 Task: Create a section Sonic Spin and in the section, add a milestone IT compliance improvement in the project ComplexBridge
Action: Mouse moved to (1042, 190)
Screenshot: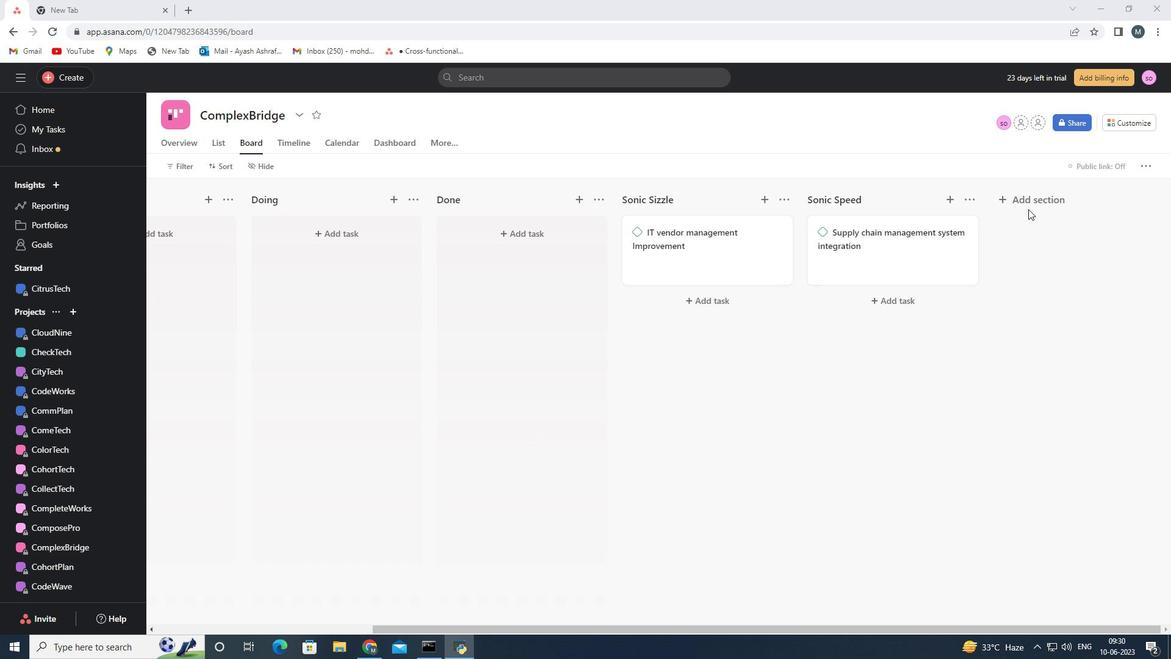
Action: Mouse pressed left at (1042, 190)
Screenshot: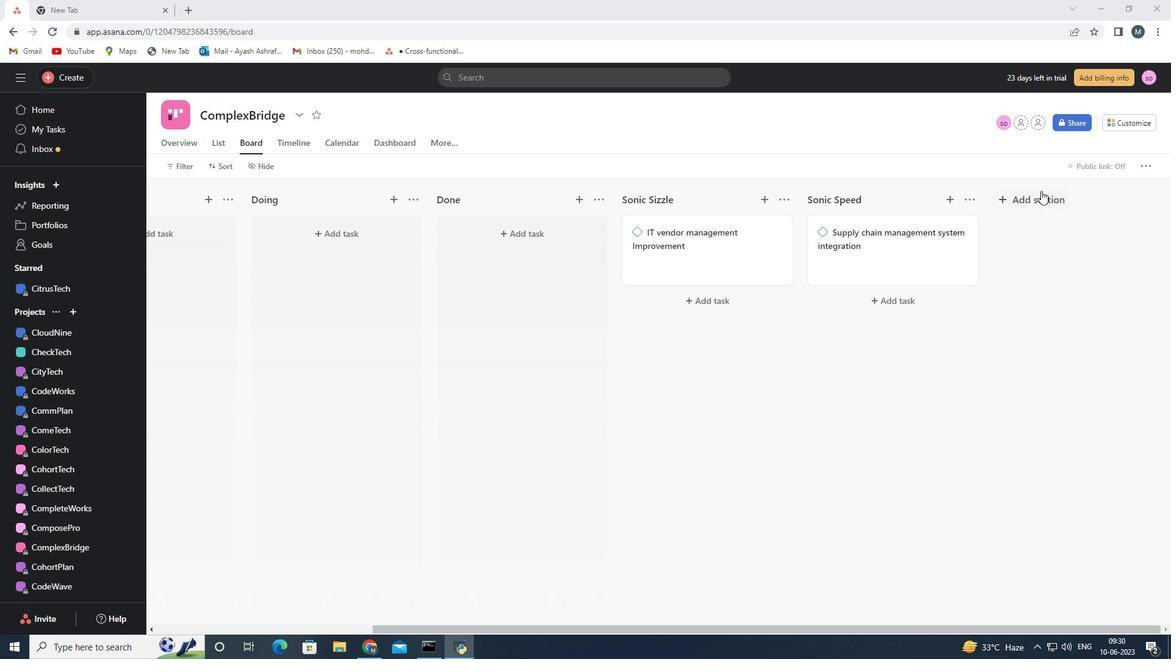 
Action: Mouse moved to (1027, 202)
Screenshot: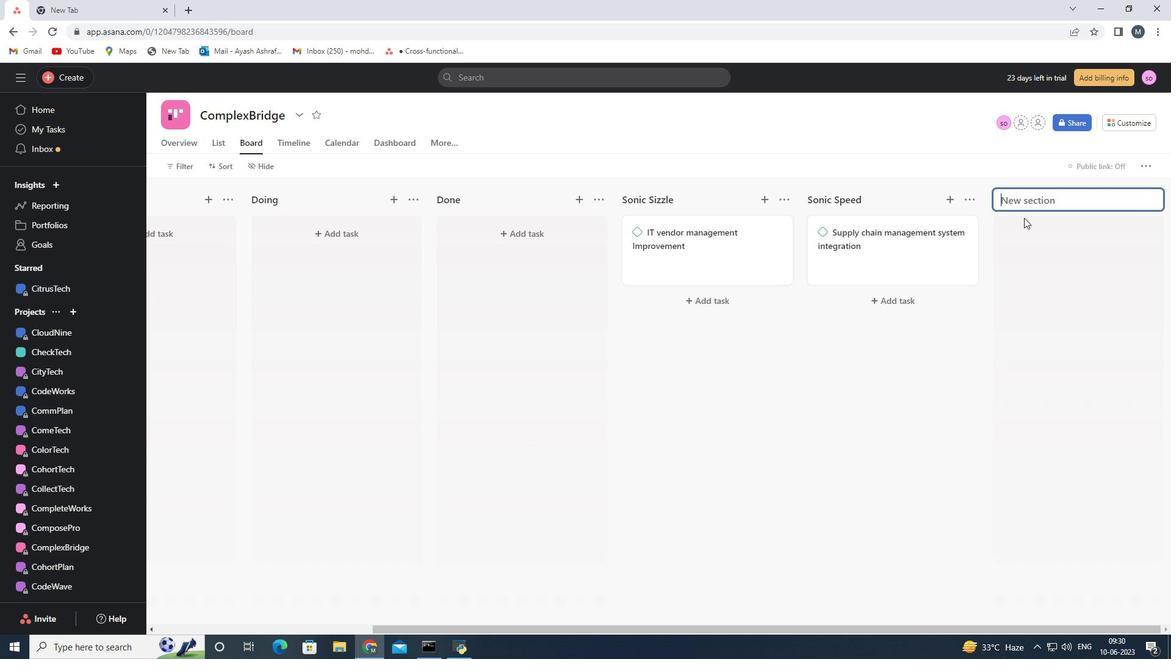 
Action: Mouse pressed left at (1027, 202)
Screenshot: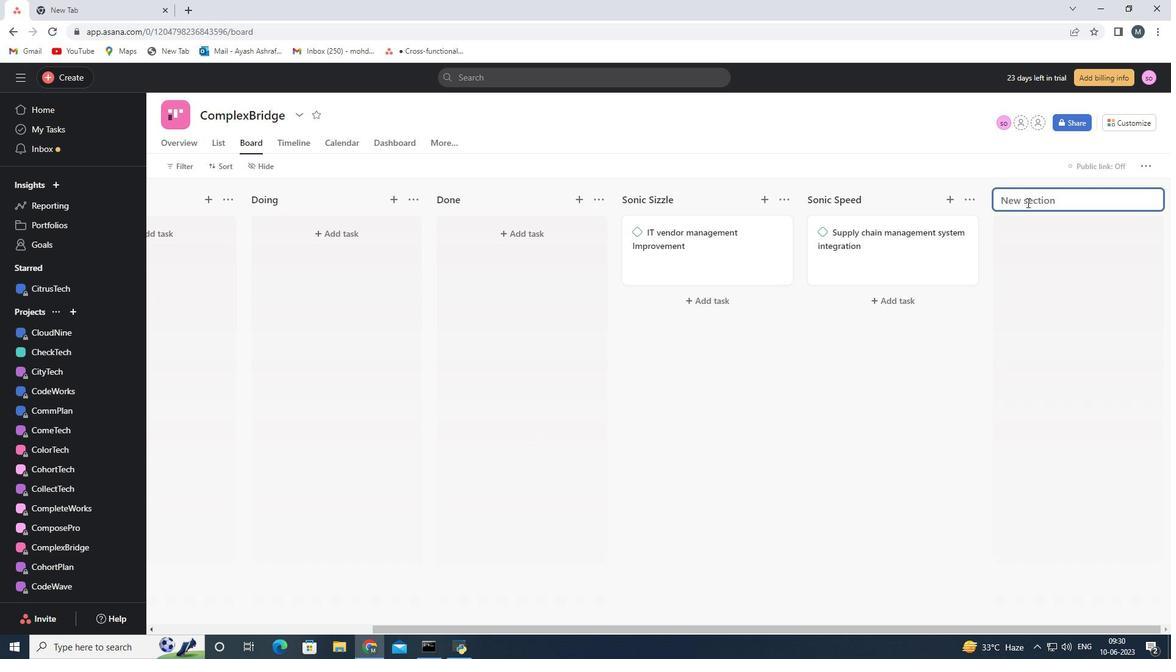 
Action: Key pressed <Key.shift>Sonic<Key.space><Key.shift>Spin<Key.space><Key.enter>
Screenshot: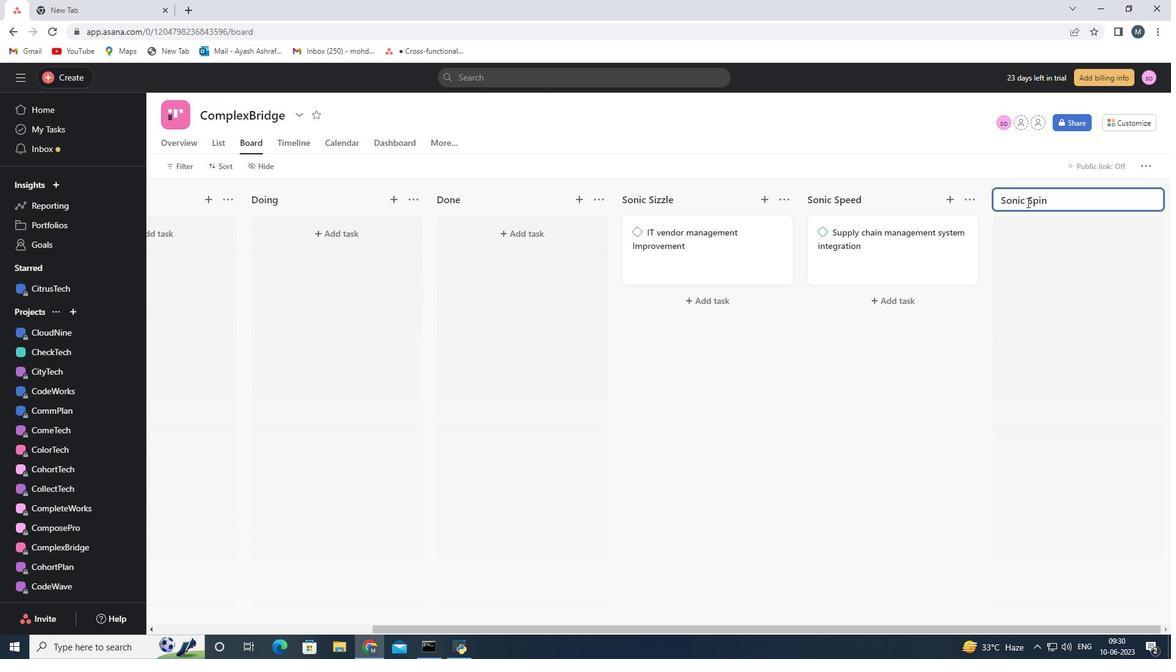 
Action: Mouse moved to (888, 232)
Screenshot: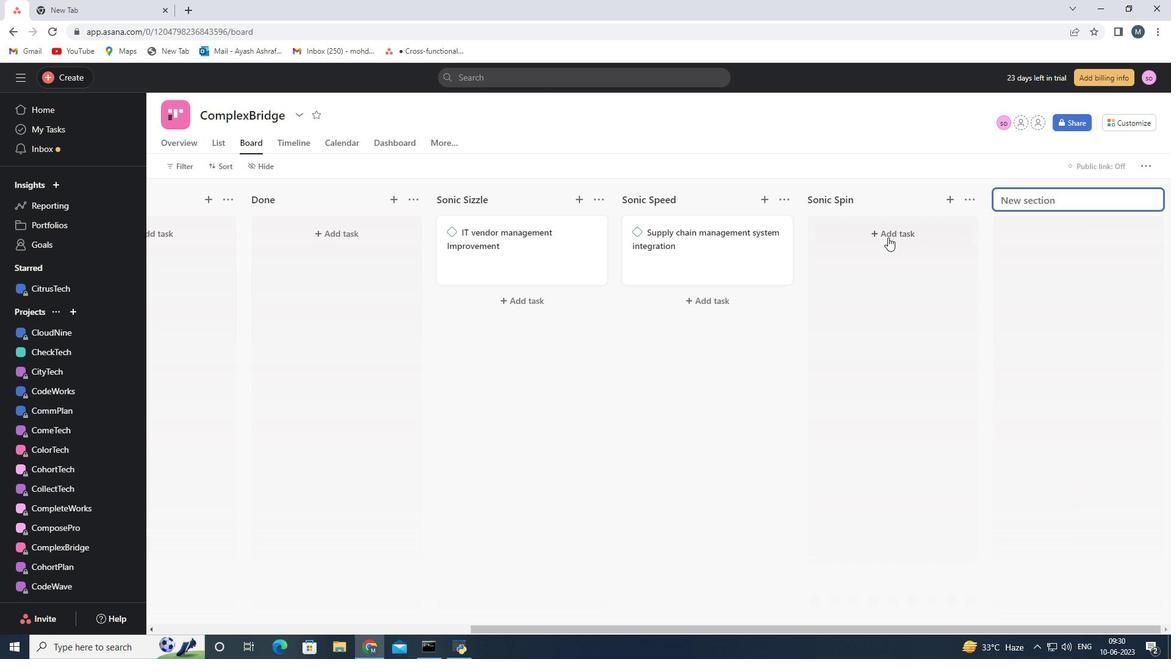 
Action: Mouse pressed left at (888, 232)
Screenshot: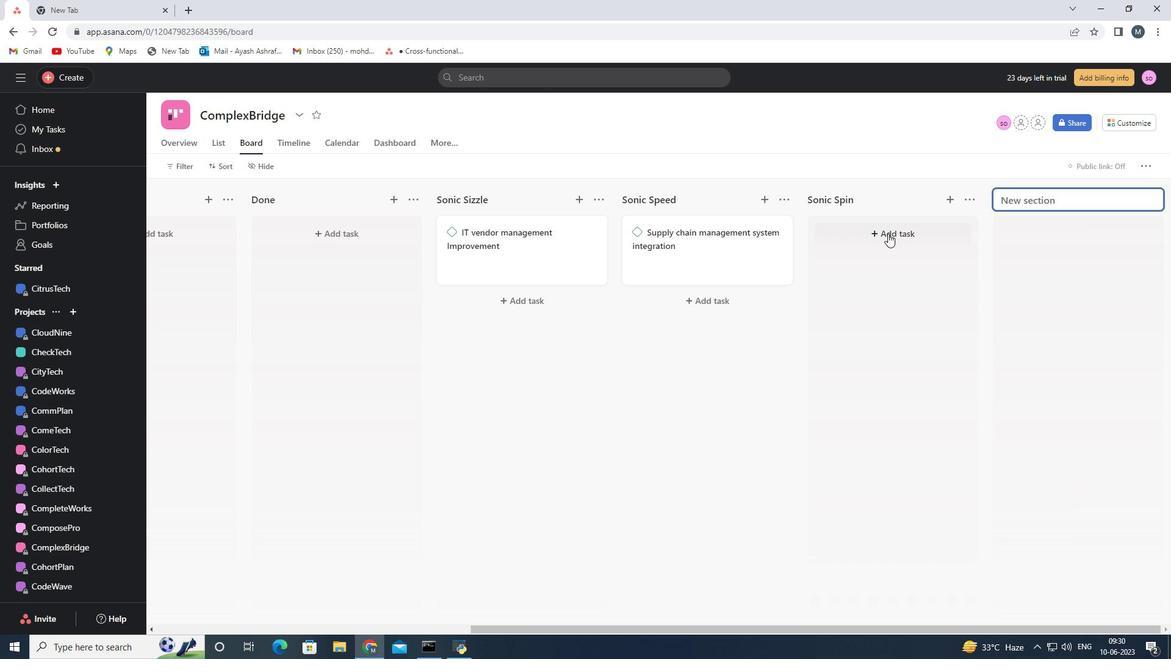 
Action: Key pressed <Key.shift><Key.shift>IT<Key.space>compliance<Key.space>improvement<Key.space>
Screenshot: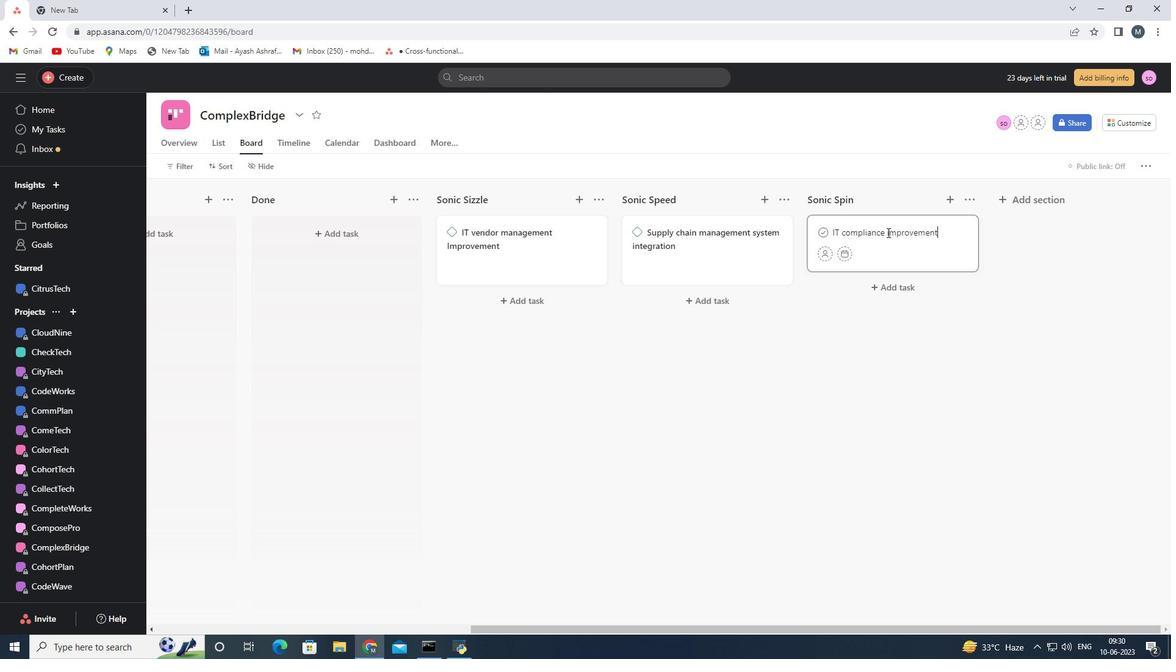 
Action: Mouse moved to (937, 322)
Screenshot: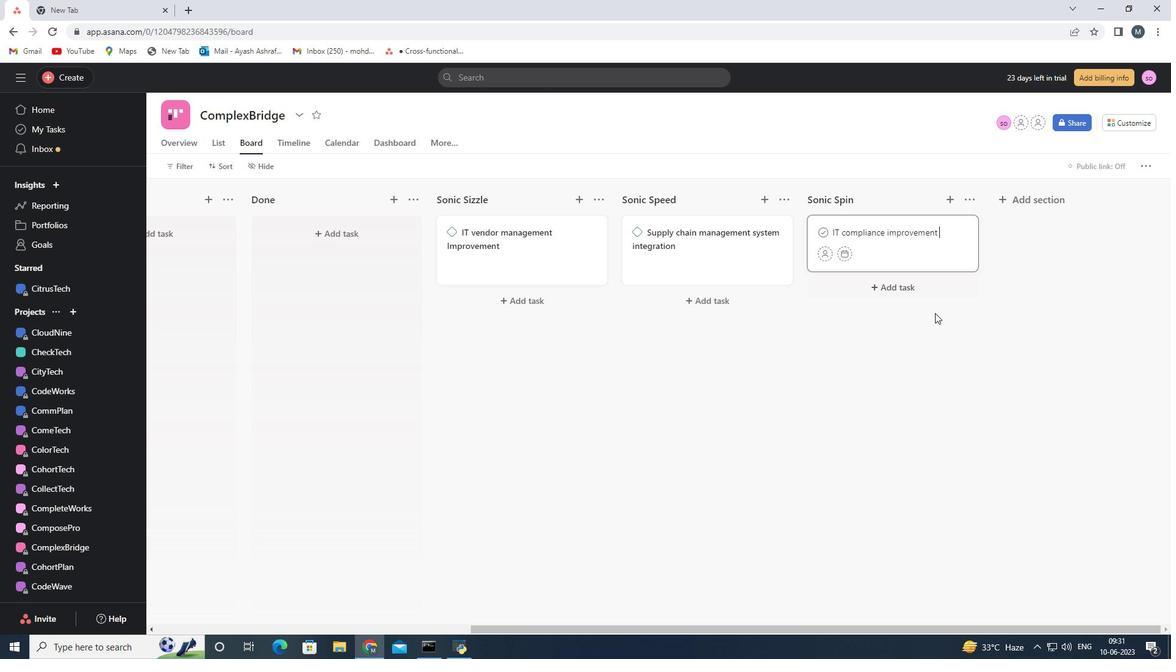 
Action: Mouse pressed left at (937, 322)
Screenshot: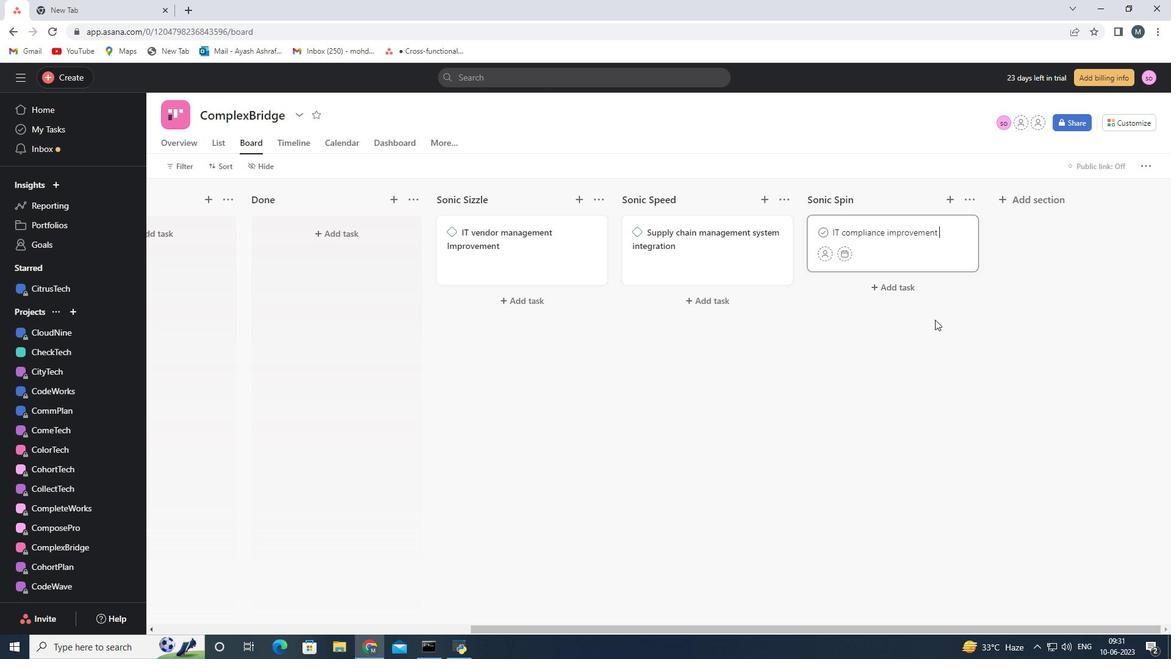 
Action: Mouse moved to (969, 231)
Screenshot: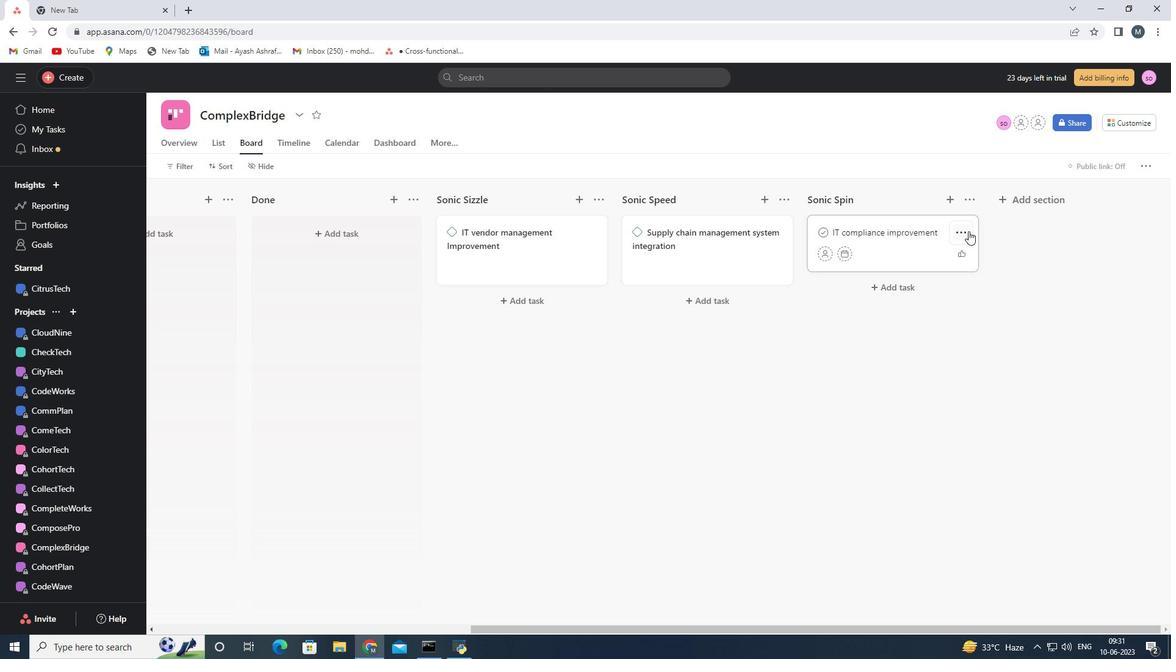 
Action: Mouse pressed left at (969, 231)
Screenshot: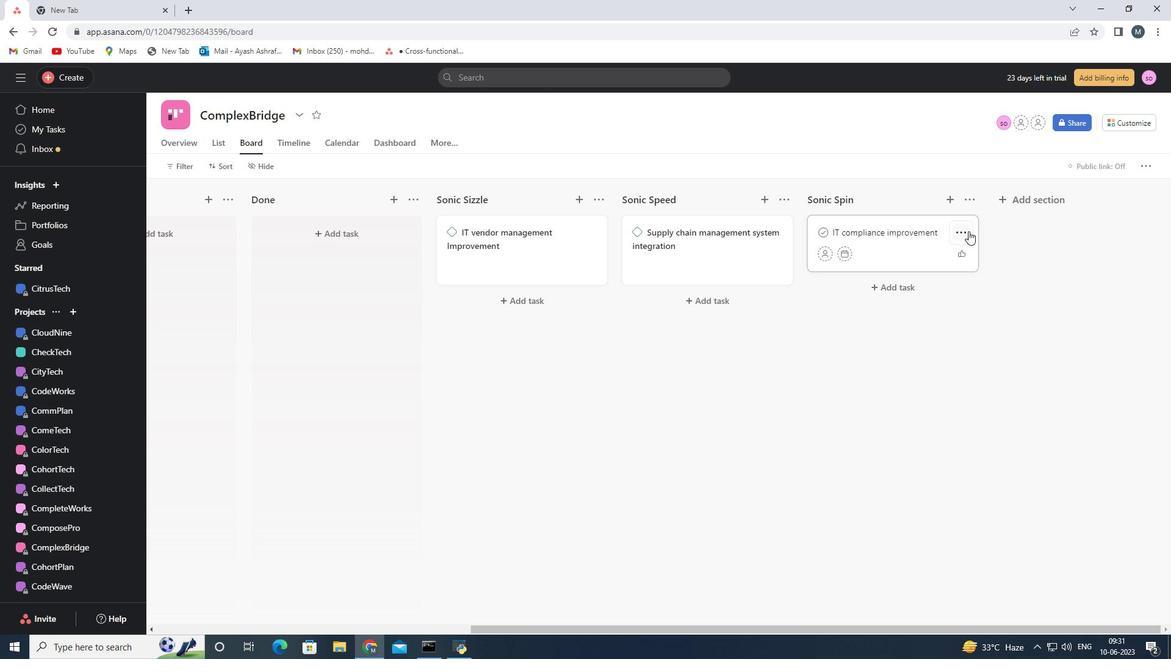 
Action: Mouse moved to (1020, 446)
Screenshot: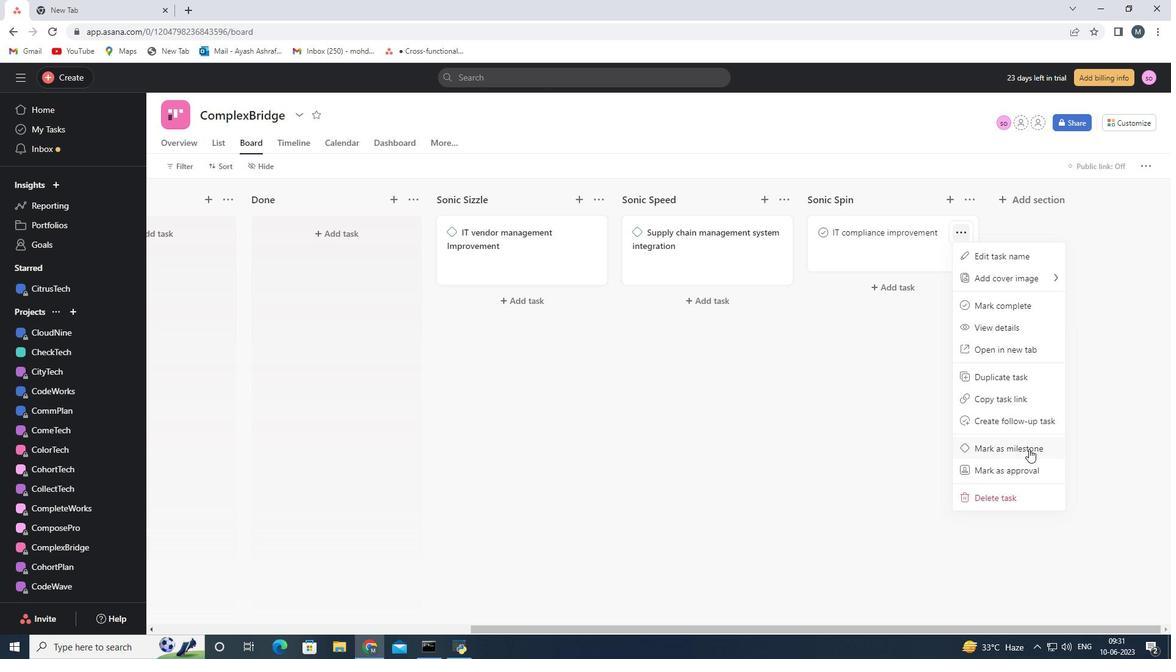 
Action: Mouse pressed left at (1020, 446)
Screenshot: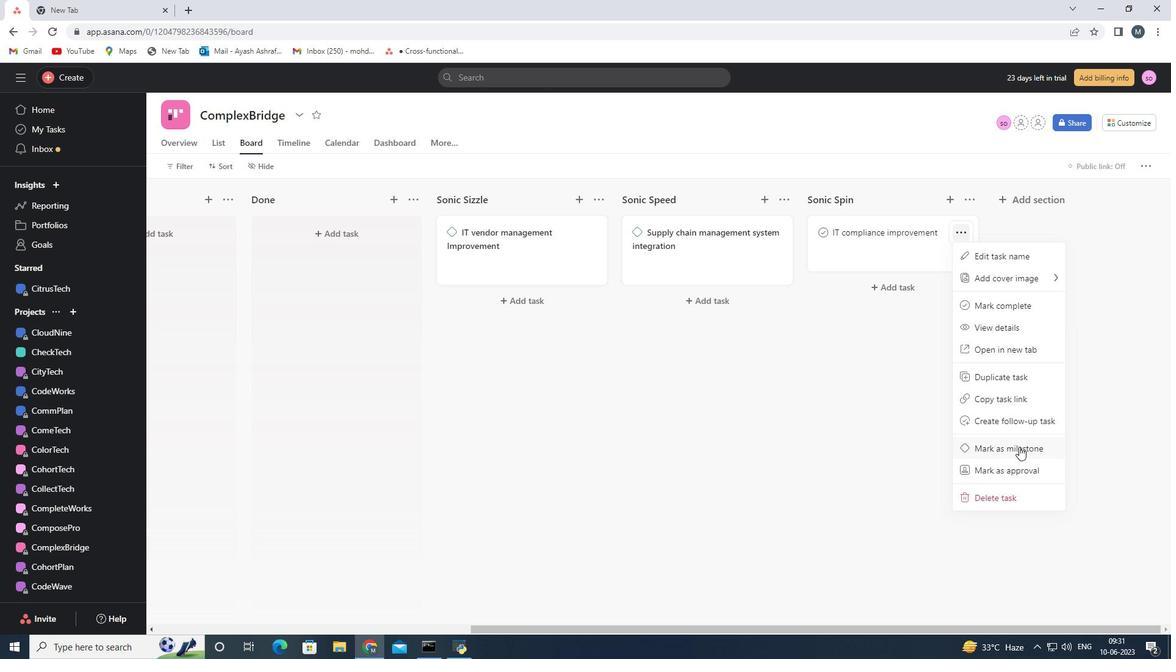 
Action: Mouse moved to (795, 404)
Screenshot: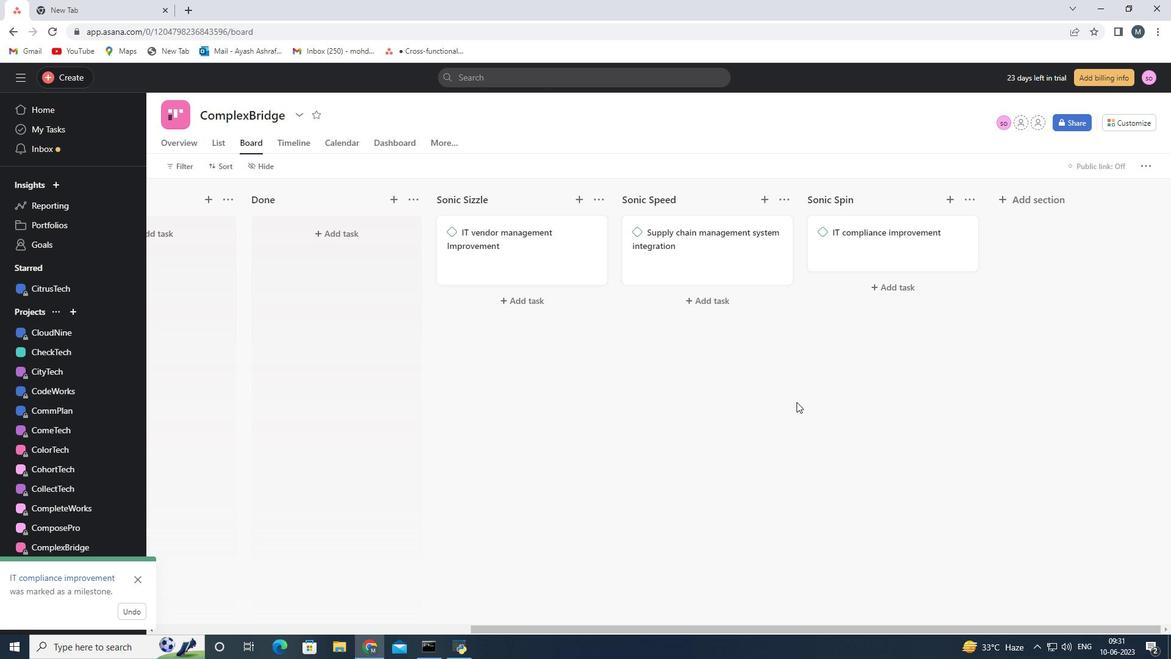 
